 Task: Select in person event type.
Action: Mouse moved to (414, 116)
Screenshot: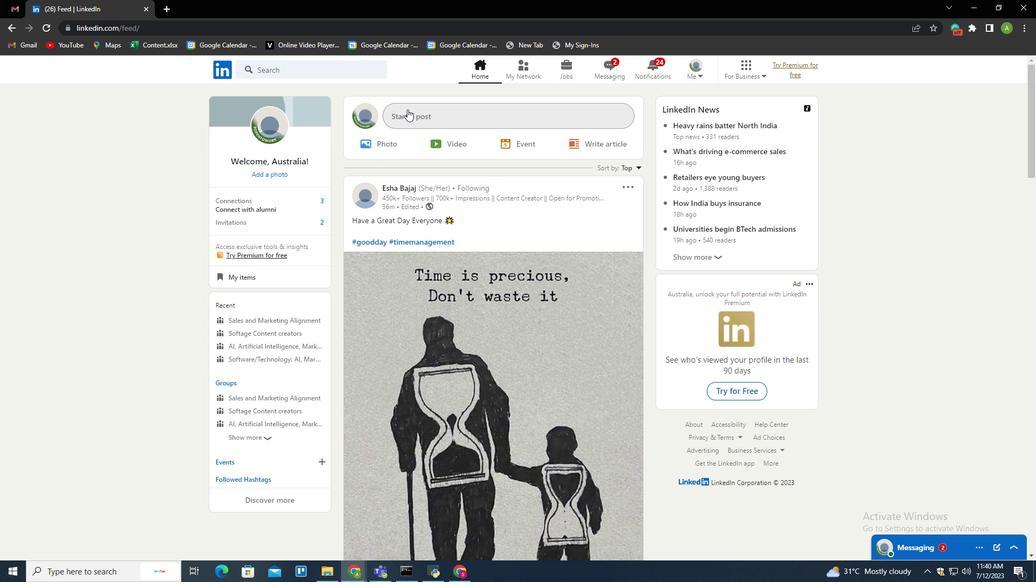 
Action: Mouse pressed left at (414, 116)
Screenshot: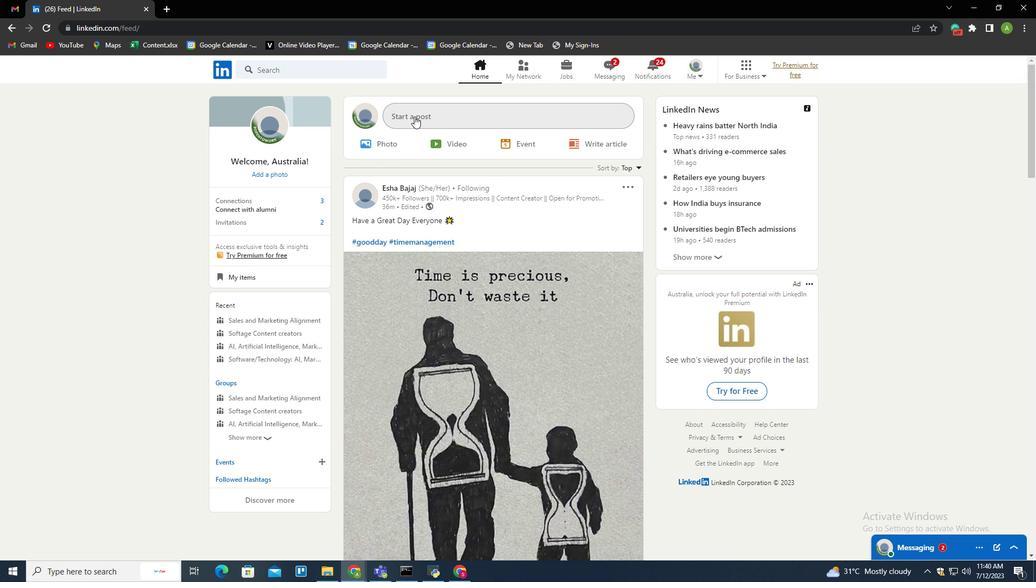 
Action: Mouse moved to (417, 321)
Screenshot: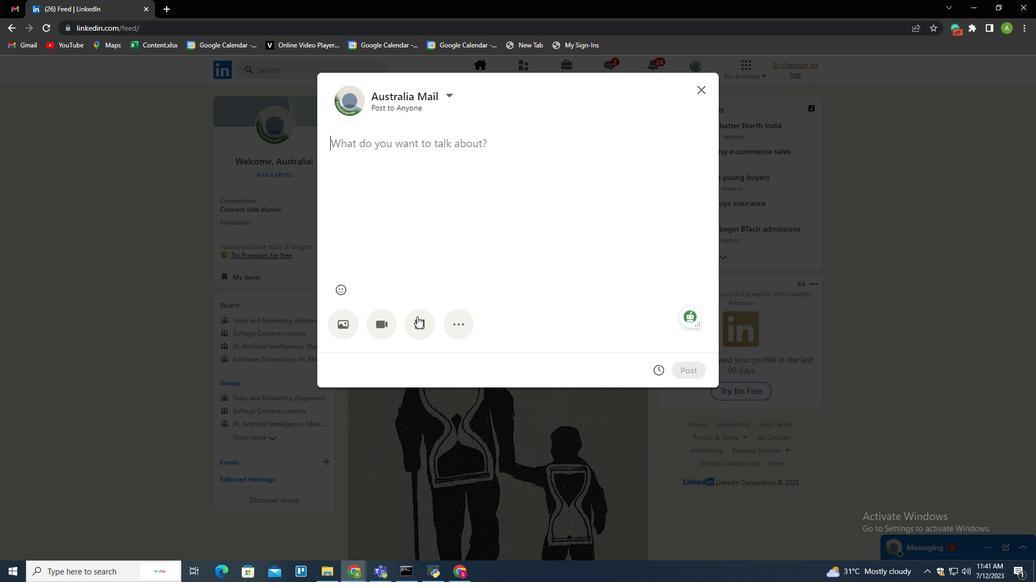 
Action: Mouse pressed left at (417, 321)
Screenshot: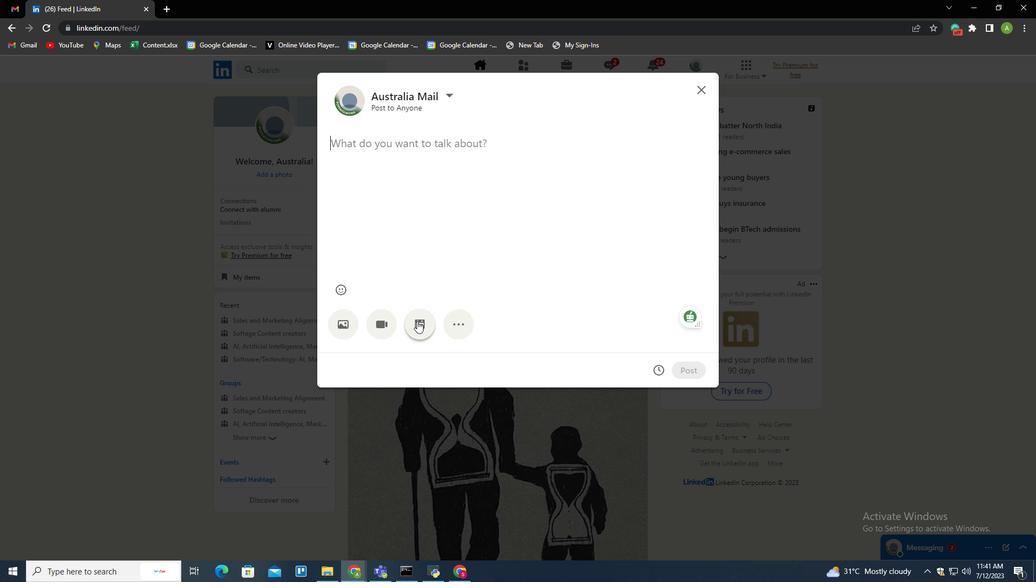 
Action: Mouse moved to (399, 364)
Screenshot: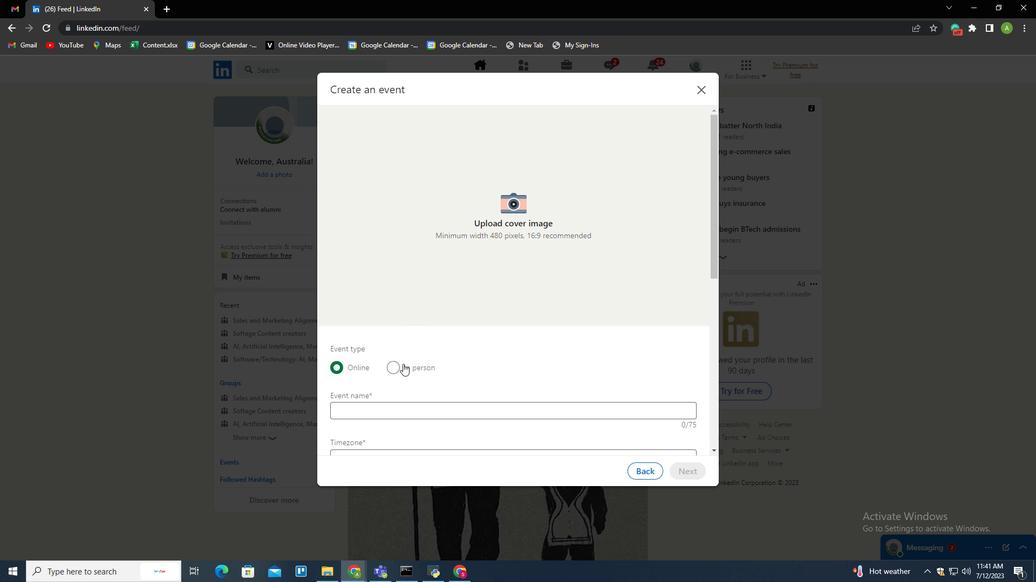 
Action: Mouse pressed left at (399, 364)
Screenshot: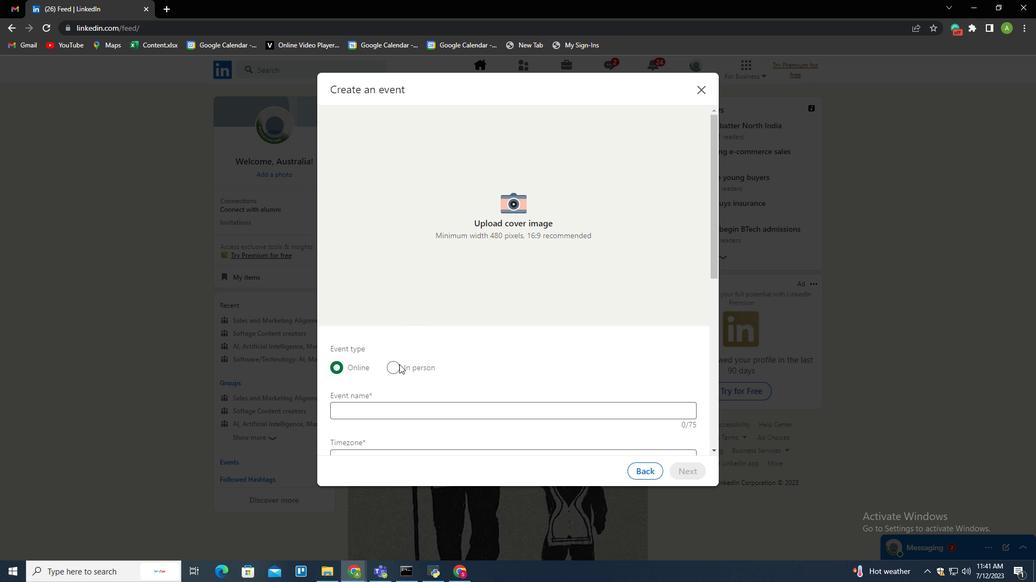 
